 Task: Update the beds of the saved search to 1.
Action: Mouse moved to (379, 292)
Screenshot: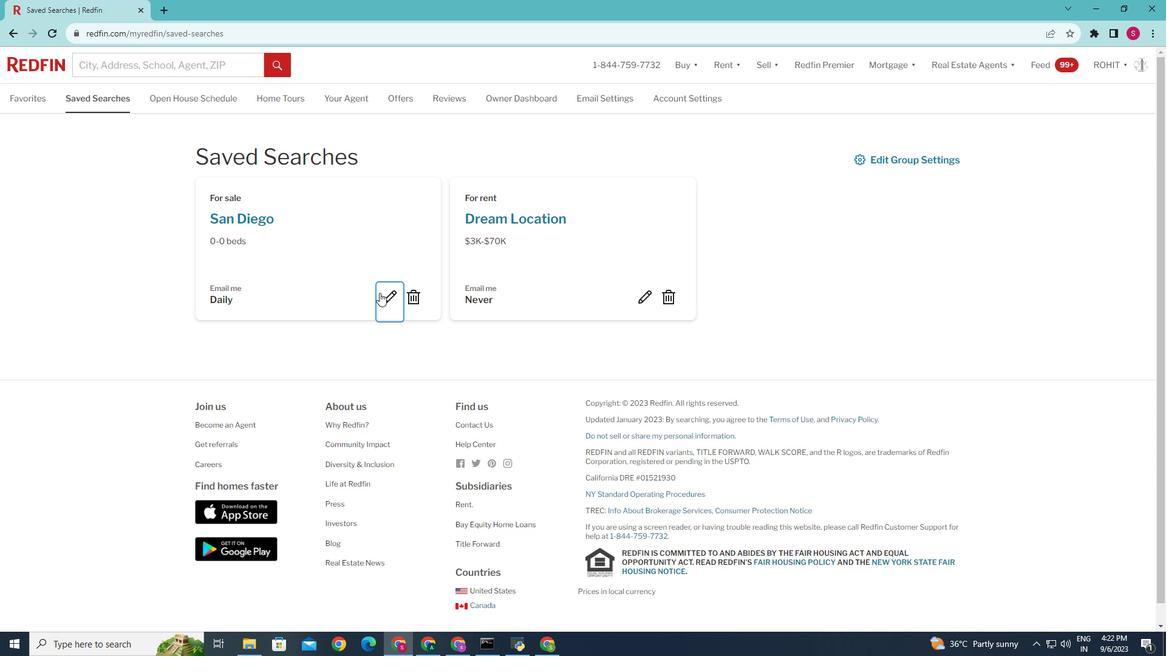 
Action: Mouse pressed left at (379, 292)
Screenshot: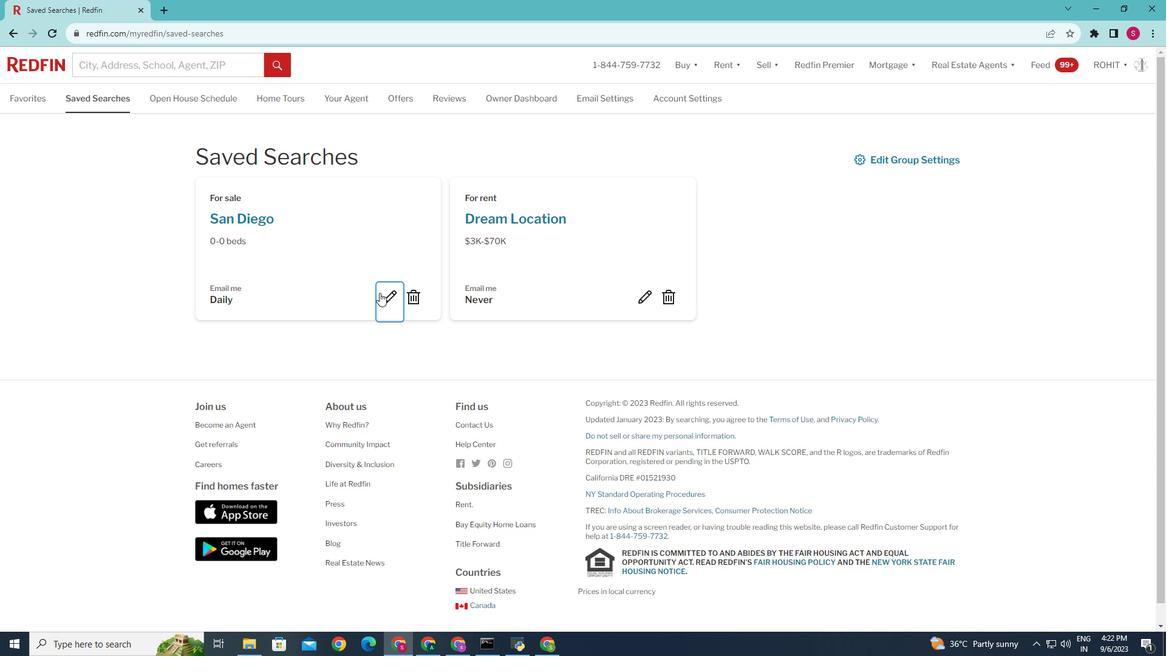 
Action: Mouse moved to (407, 366)
Screenshot: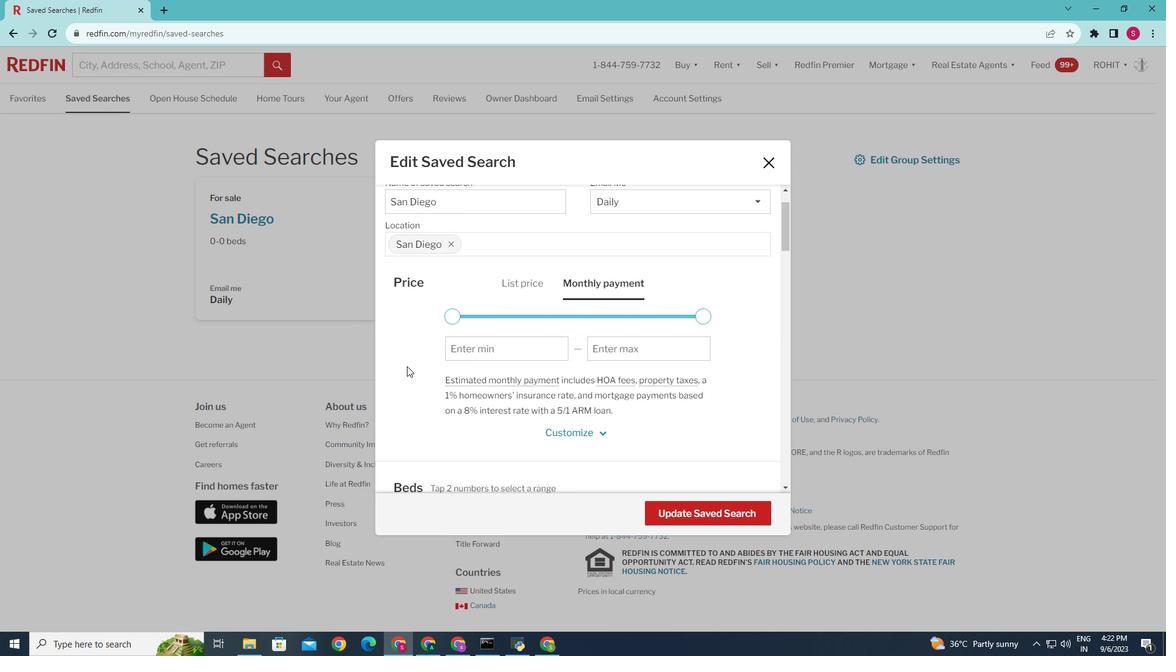
Action: Mouse scrolled (407, 365) with delta (0, 0)
Screenshot: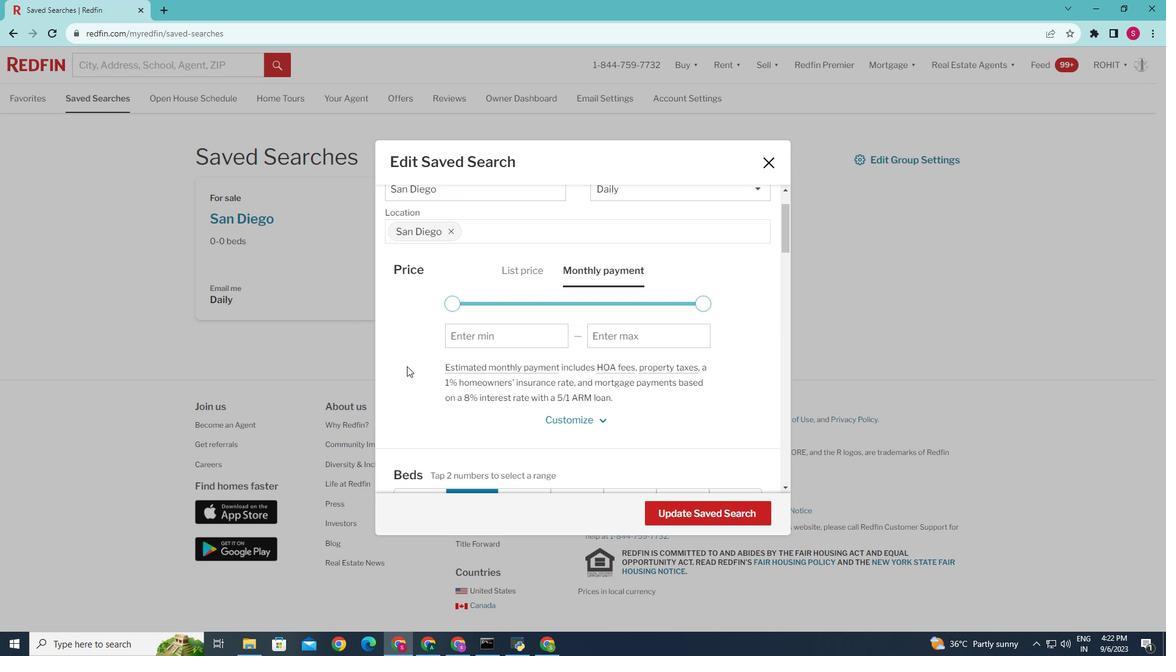 
Action: Mouse scrolled (407, 365) with delta (0, 0)
Screenshot: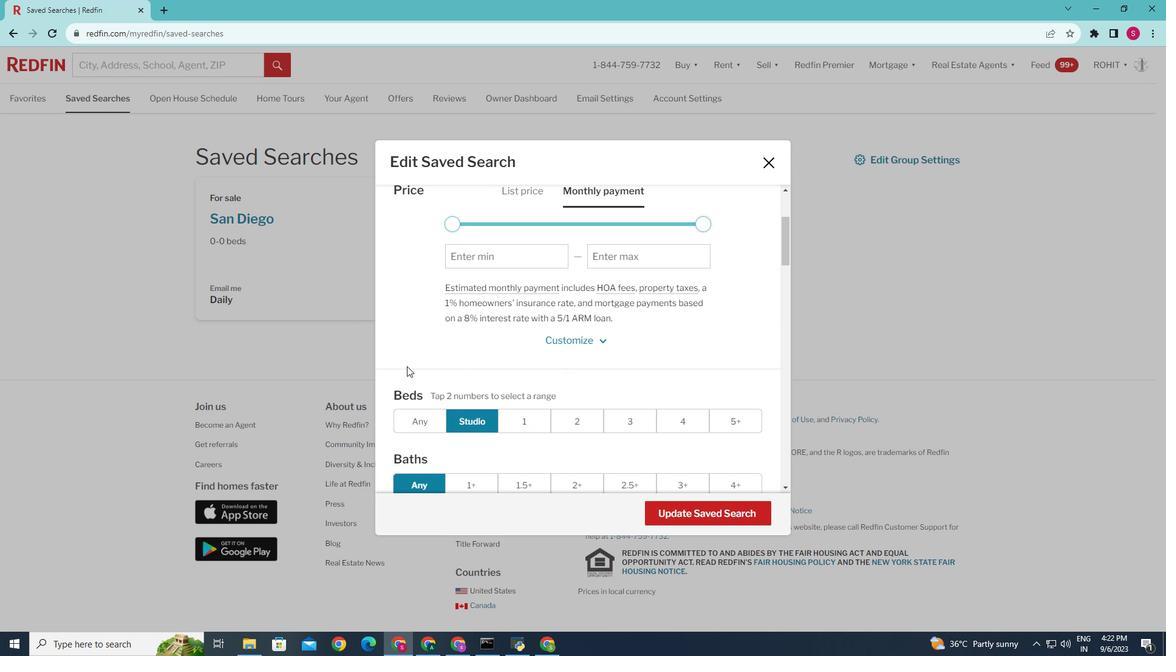 
Action: Mouse scrolled (407, 365) with delta (0, 0)
Screenshot: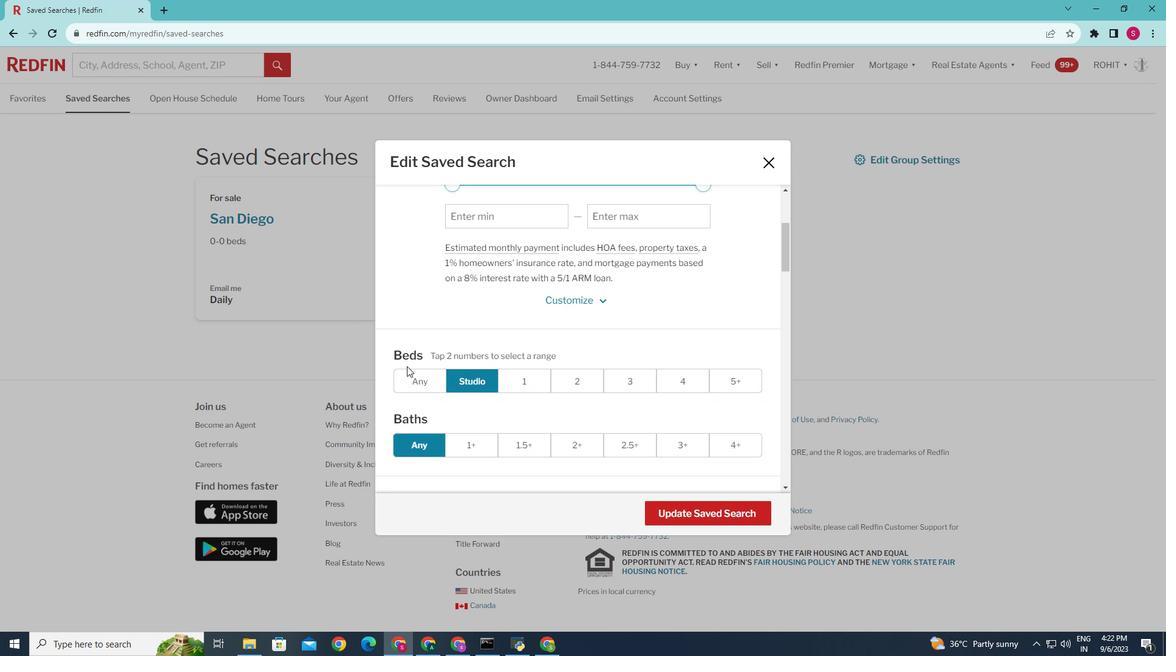 
Action: Mouse scrolled (407, 365) with delta (0, 0)
Screenshot: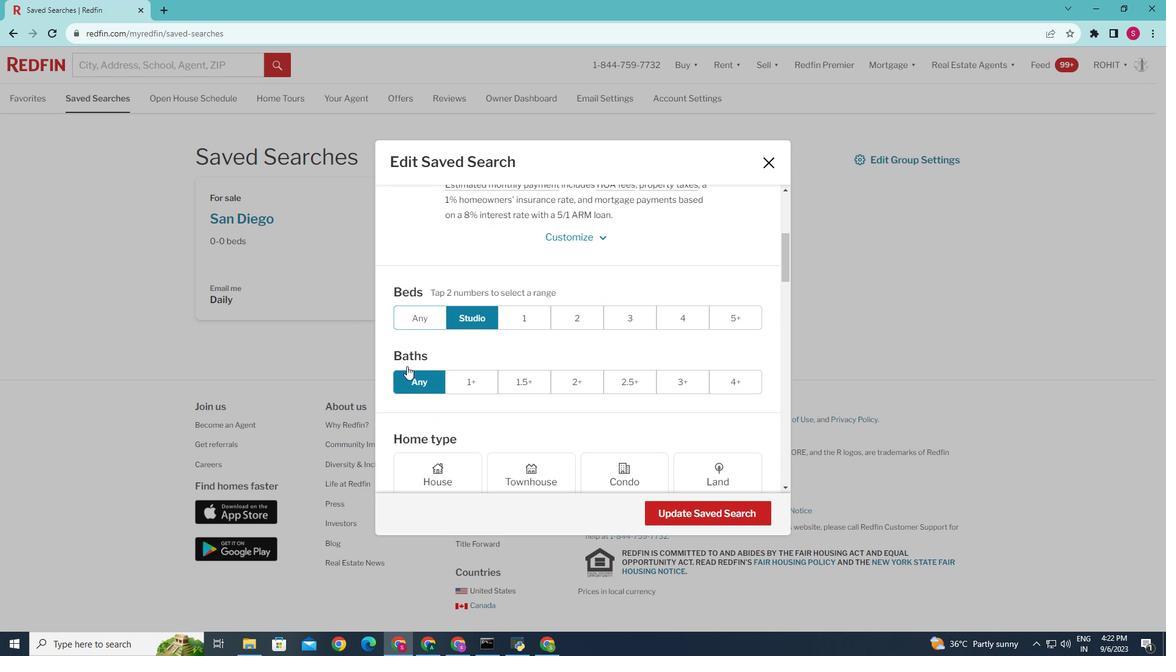 
Action: Mouse moved to (525, 317)
Screenshot: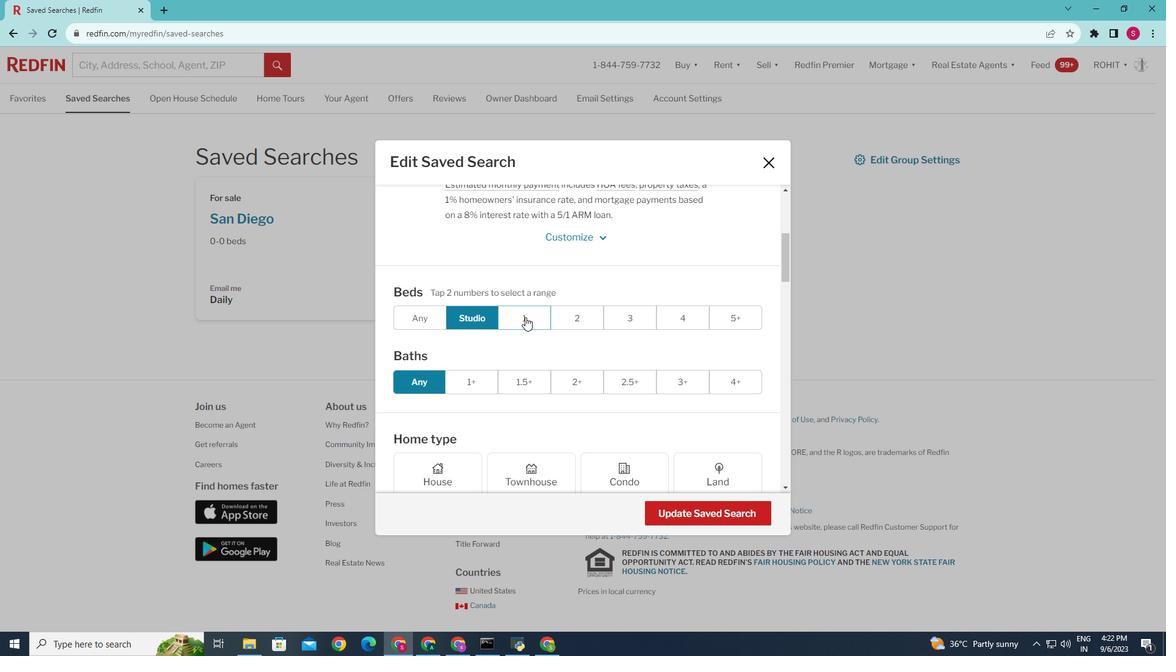 
Action: Mouse pressed left at (525, 317)
Screenshot: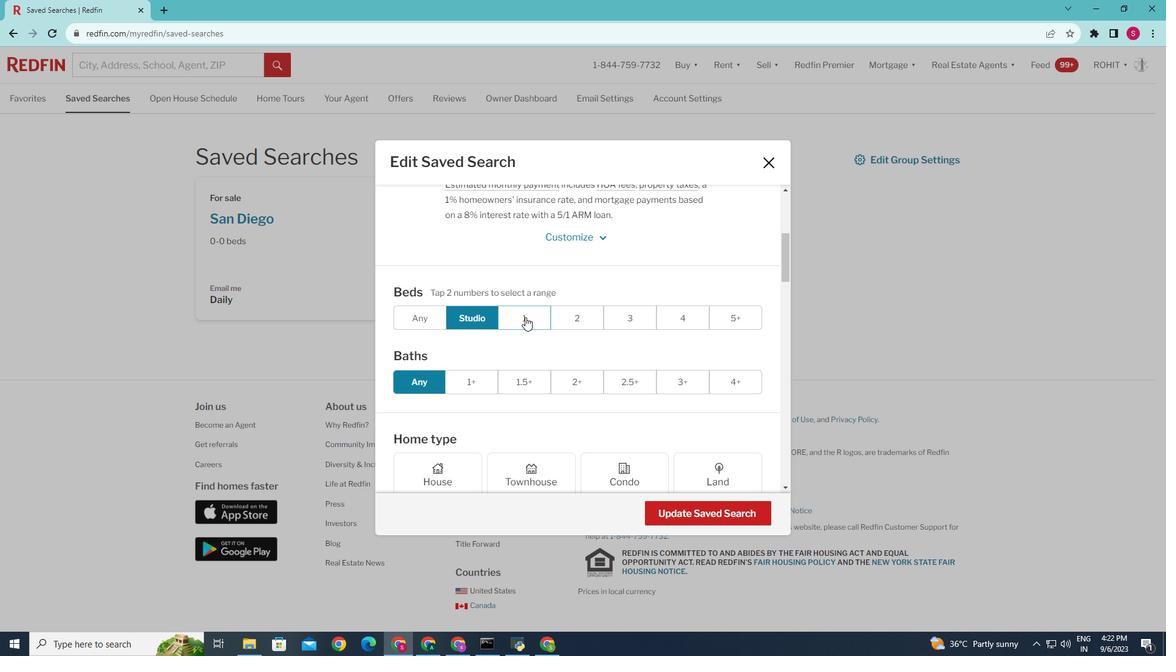 
Action: Mouse moved to (525, 317)
Screenshot: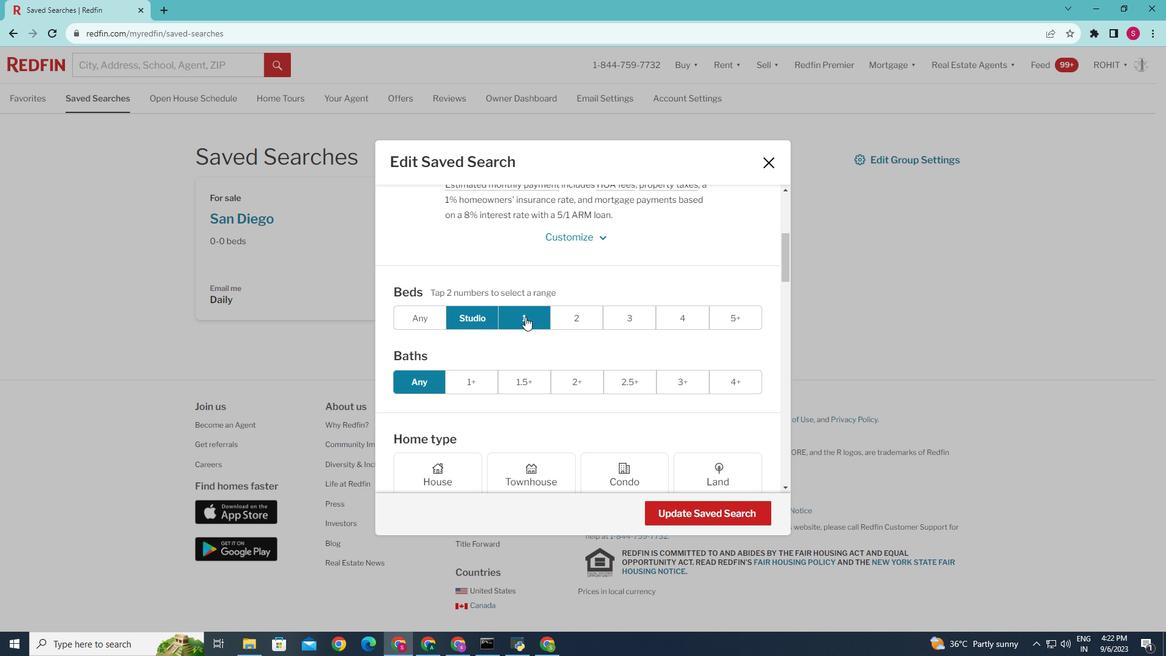 
Action: Mouse pressed left at (525, 317)
Screenshot: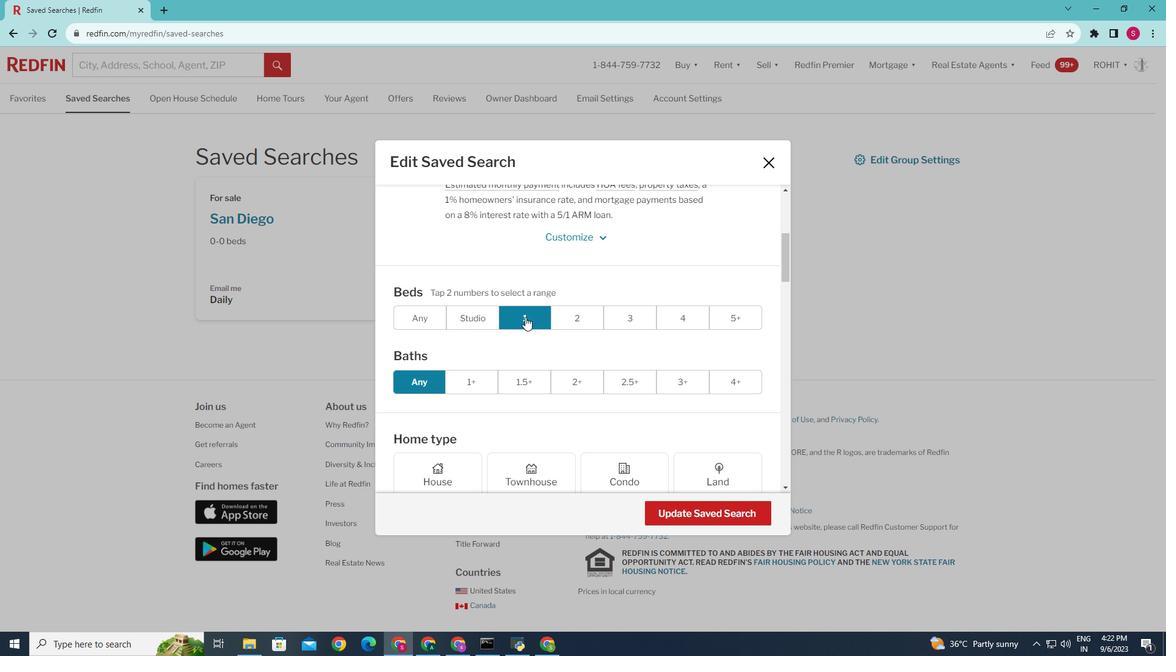 
Action: Mouse moved to (677, 513)
Screenshot: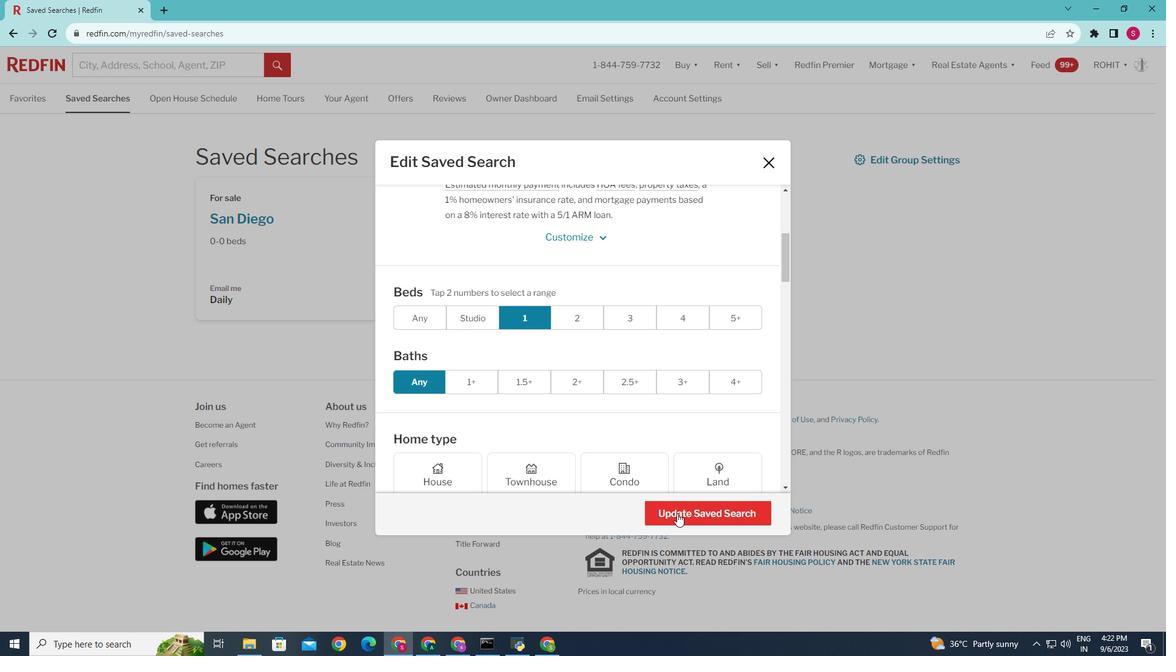 
Action: Mouse pressed left at (677, 513)
Screenshot: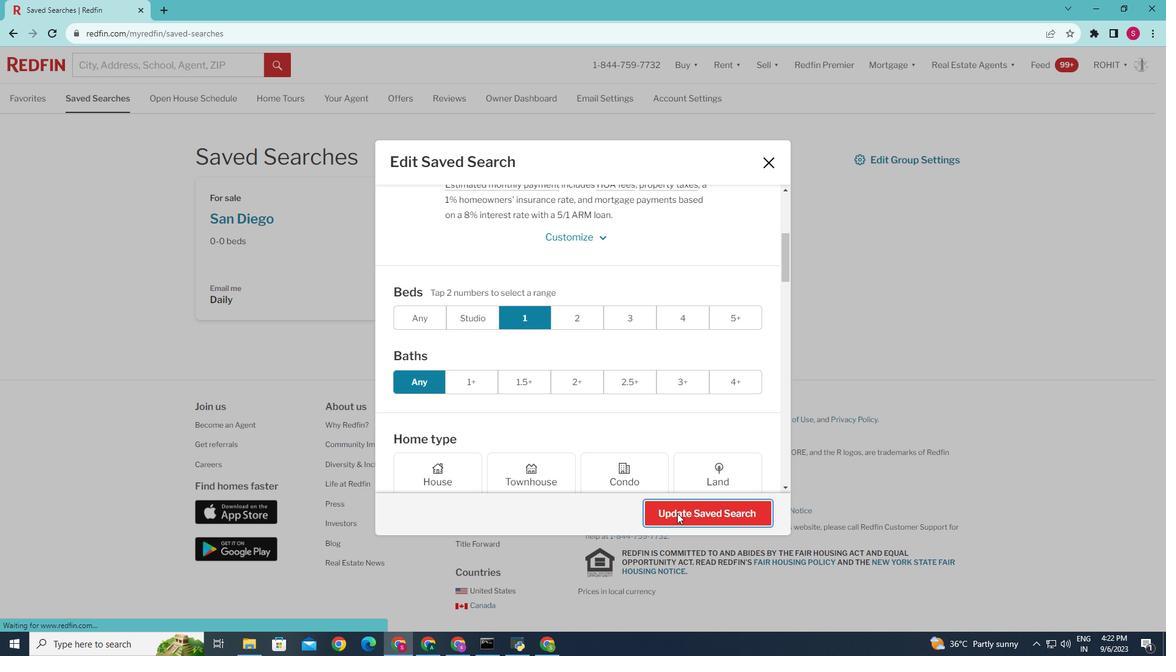 
Action: Mouse moved to (675, 514)
Screenshot: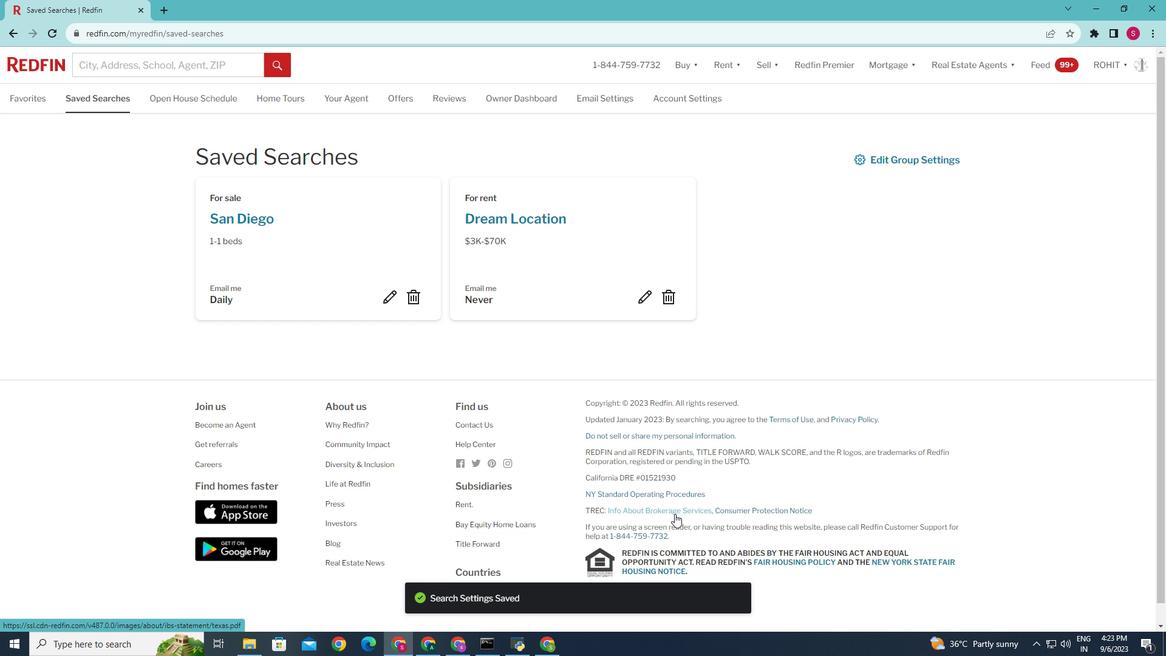 
